 Task: Create List Employment Law in Board Brand Recognition Strategies to Workspace Content Creation
Action: Mouse moved to (102, 360)
Screenshot: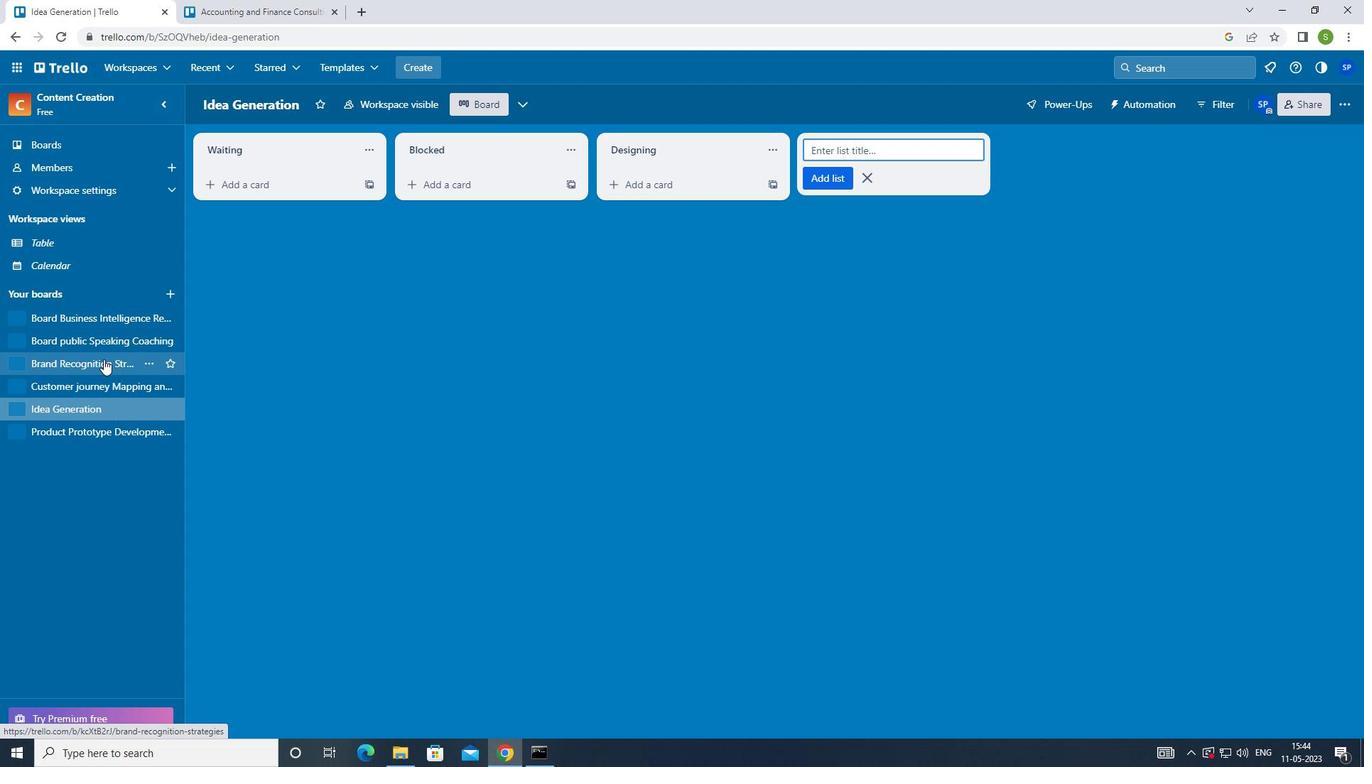 
Action: Mouse pressed left at (102, 360)
Screenshot: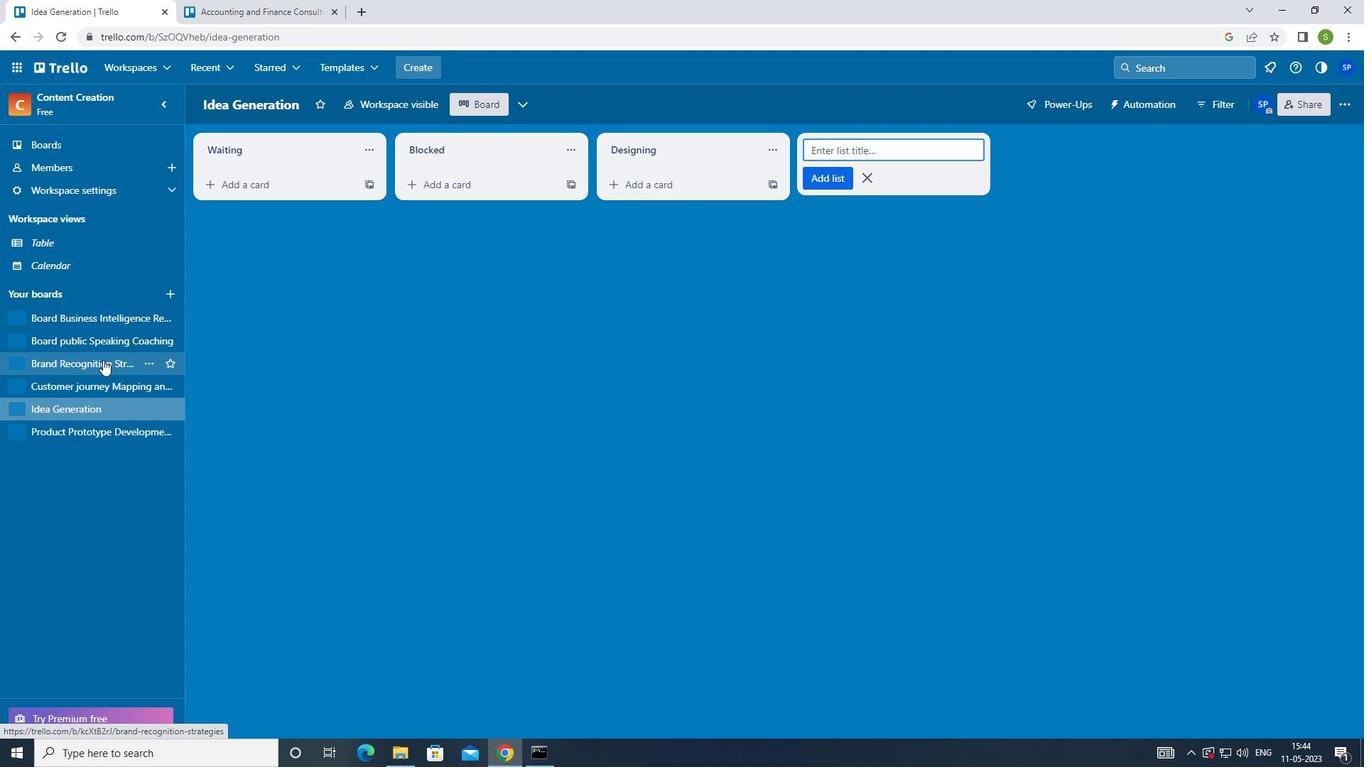 
Action: Mouse moved to (655, 146)
Screenshot: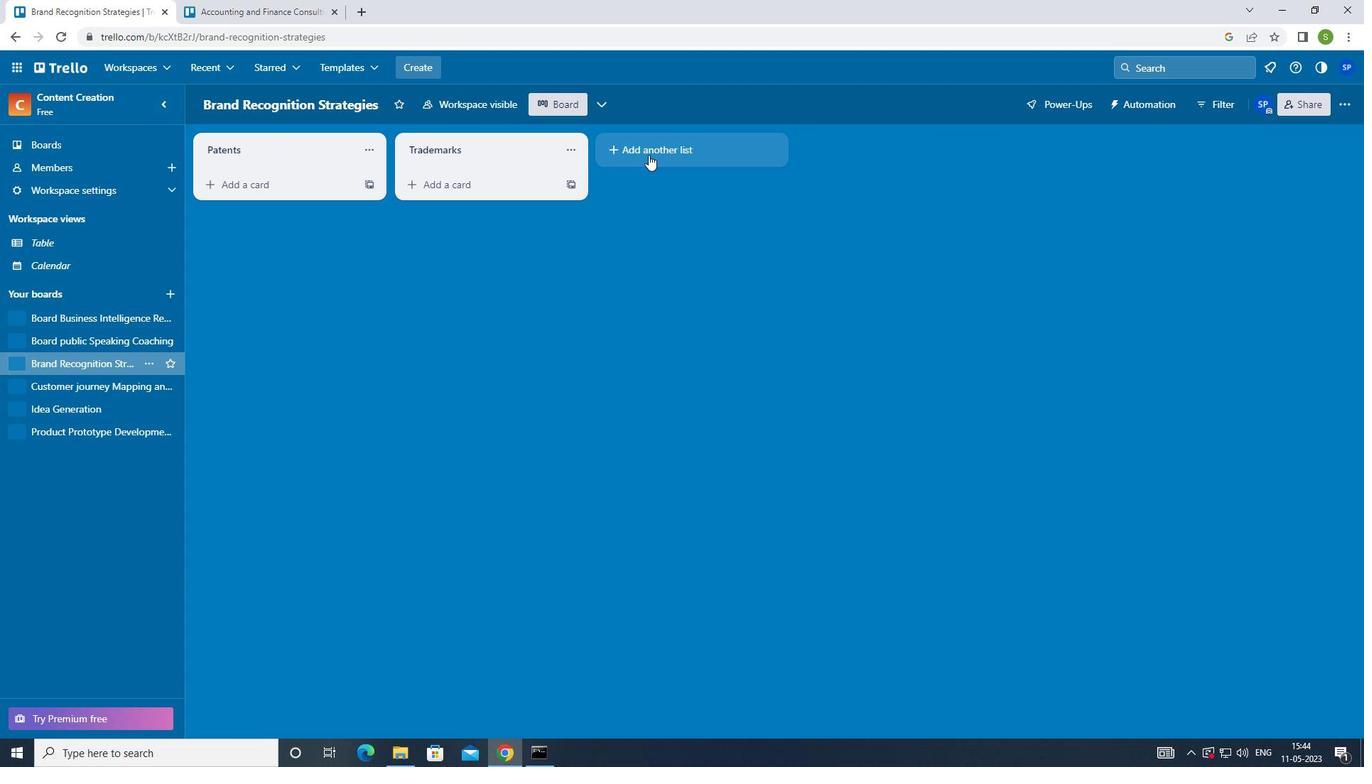 
Action: Mouse pressed left at (655, 146)
Screenshot: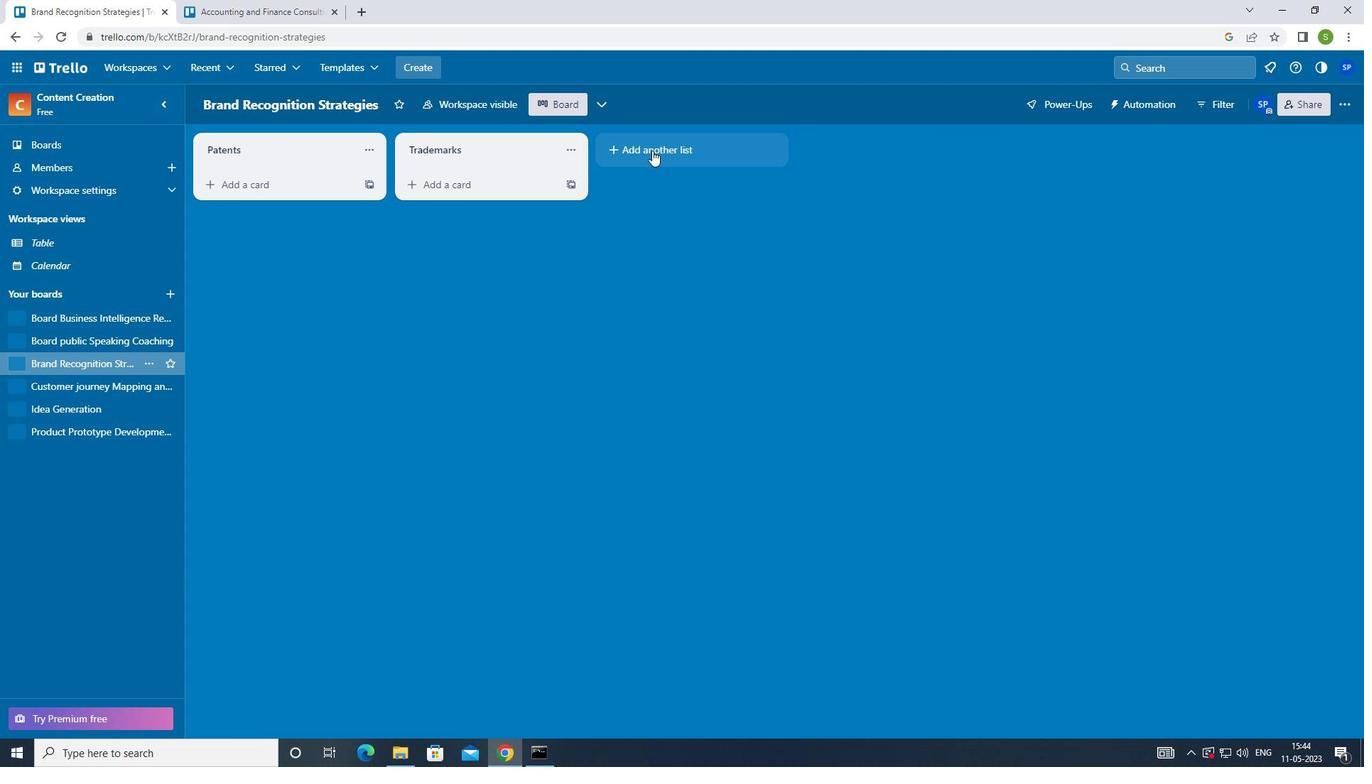 
Action: Mouse moved to (562, 407)
Screenshot: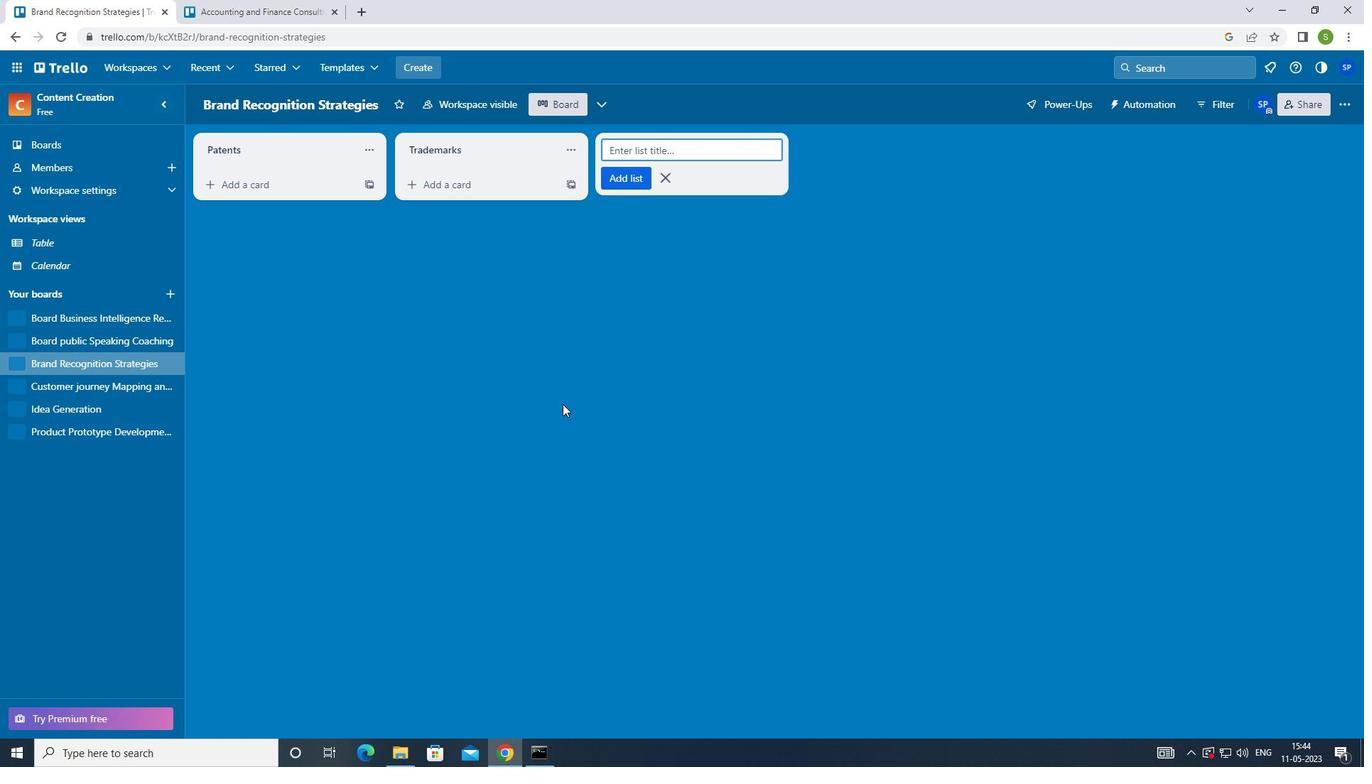 
Action: Key pressed <Key.shift_r>List
Screenshot: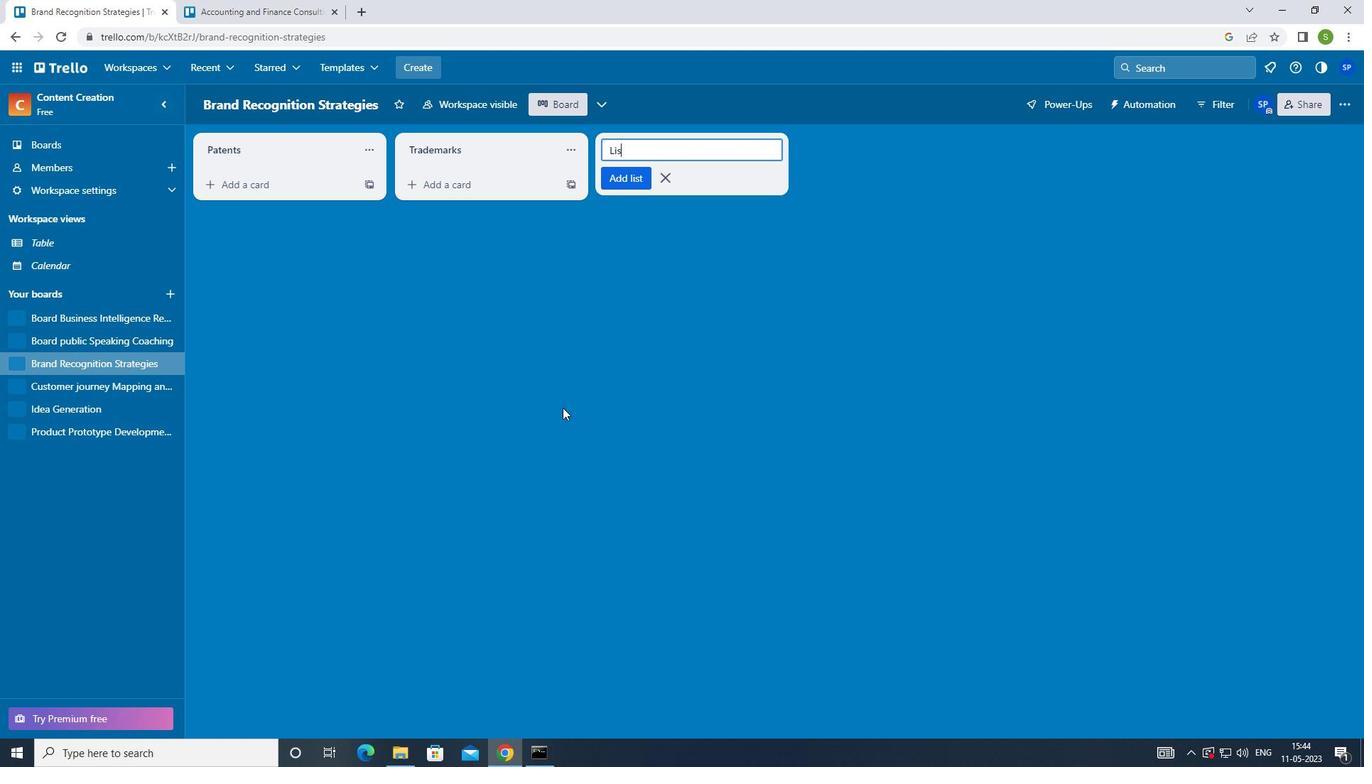 
Action: Mouse moved to (566, 414)
Screenshot: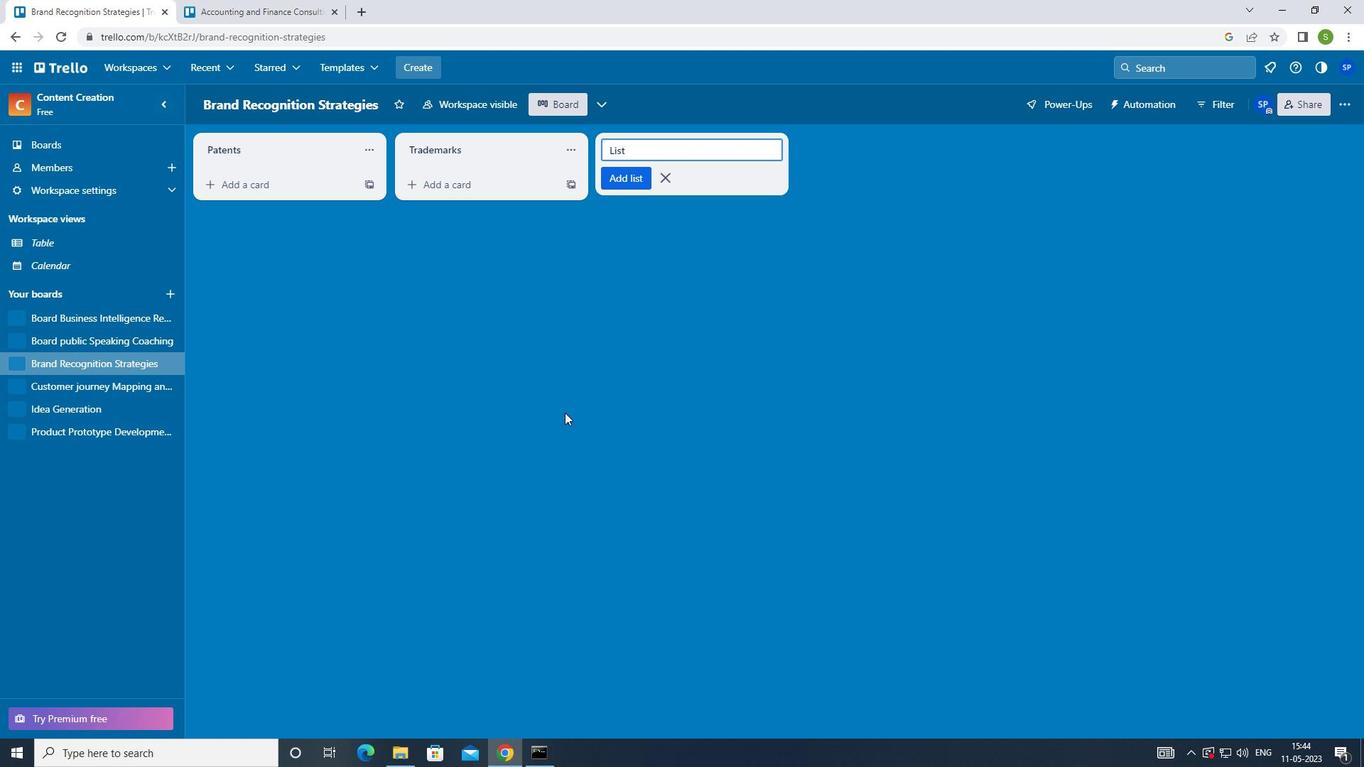 
Action: Key pressed <Key.backspace>
Screenshot: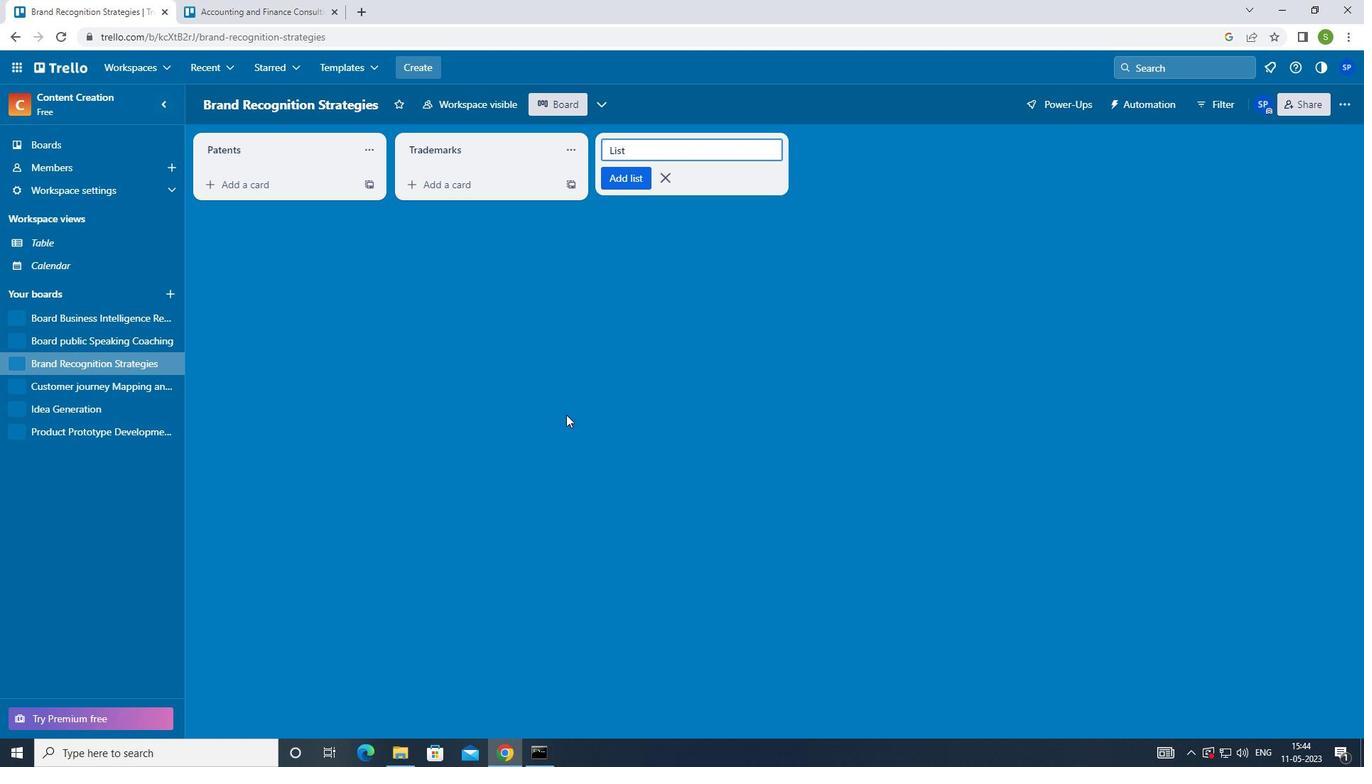 
Action: Mouse moved to (582, 434)
Screenshot: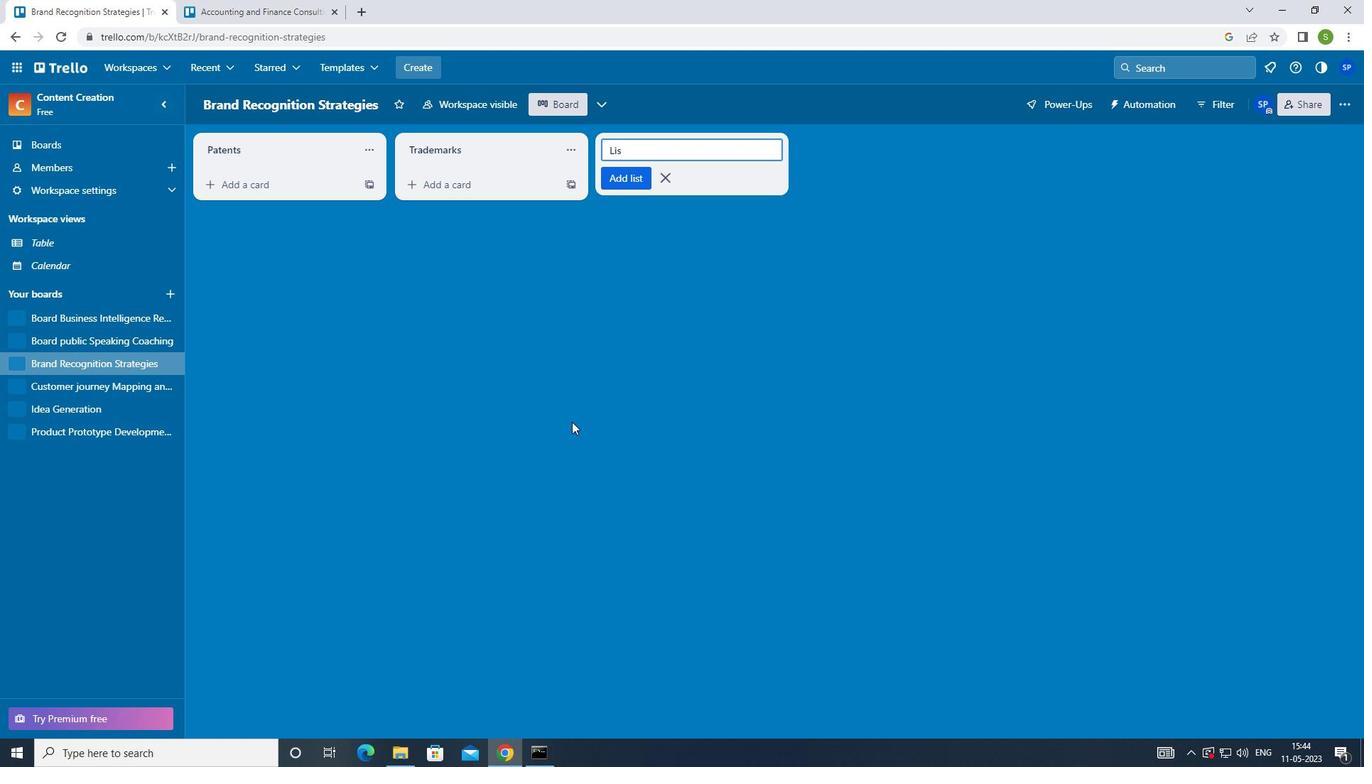 
Action: Key pressed <Key.backspace>
Screenshot: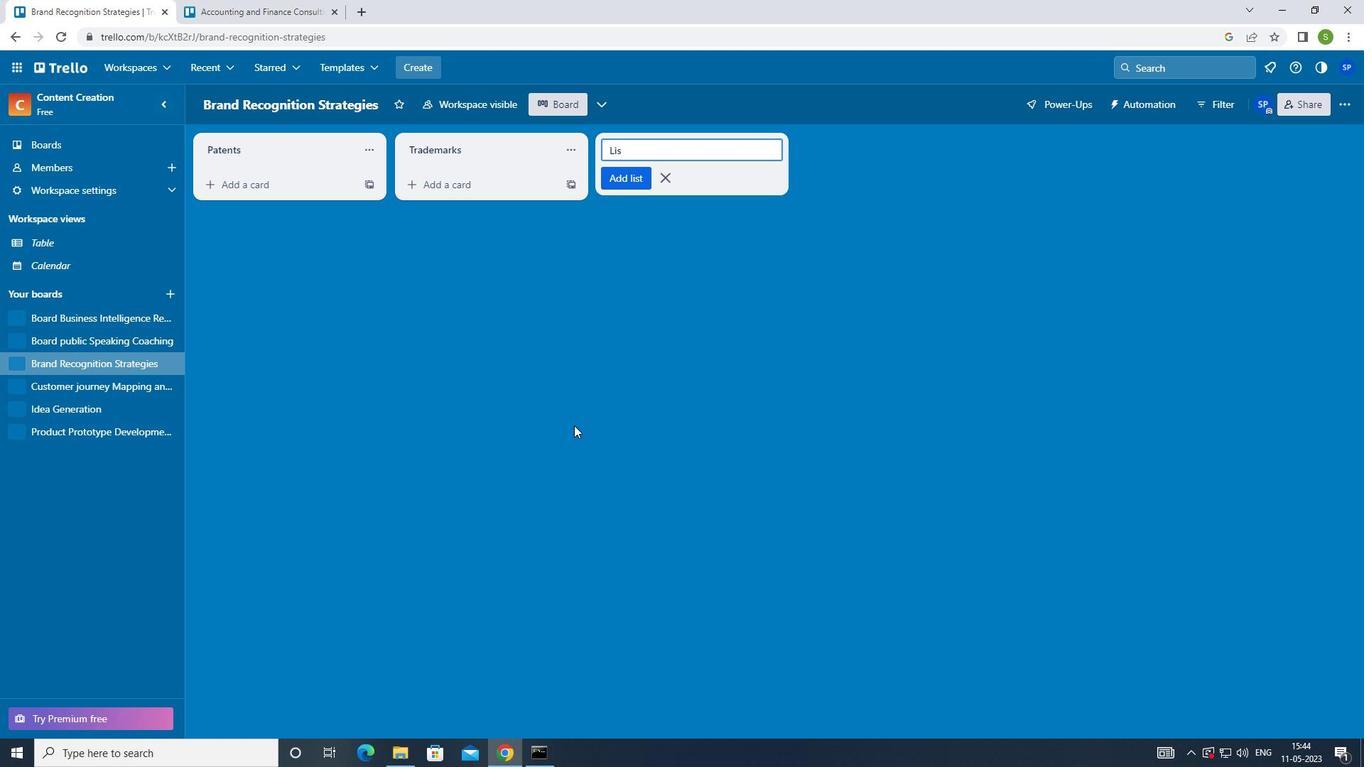 
Action: Mouse moved to (585, 438)
Screenshot: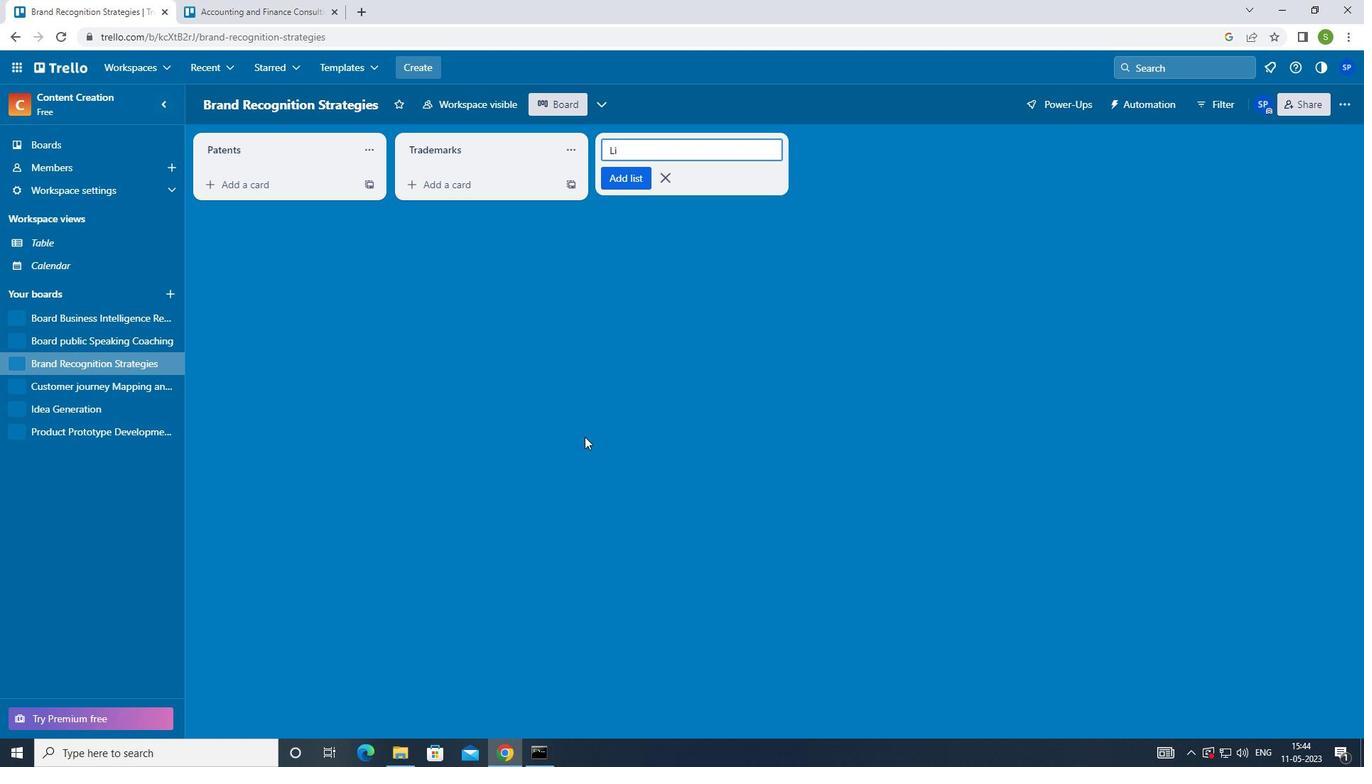 
Action: Key pressed <Key.backspace>
Screenshot: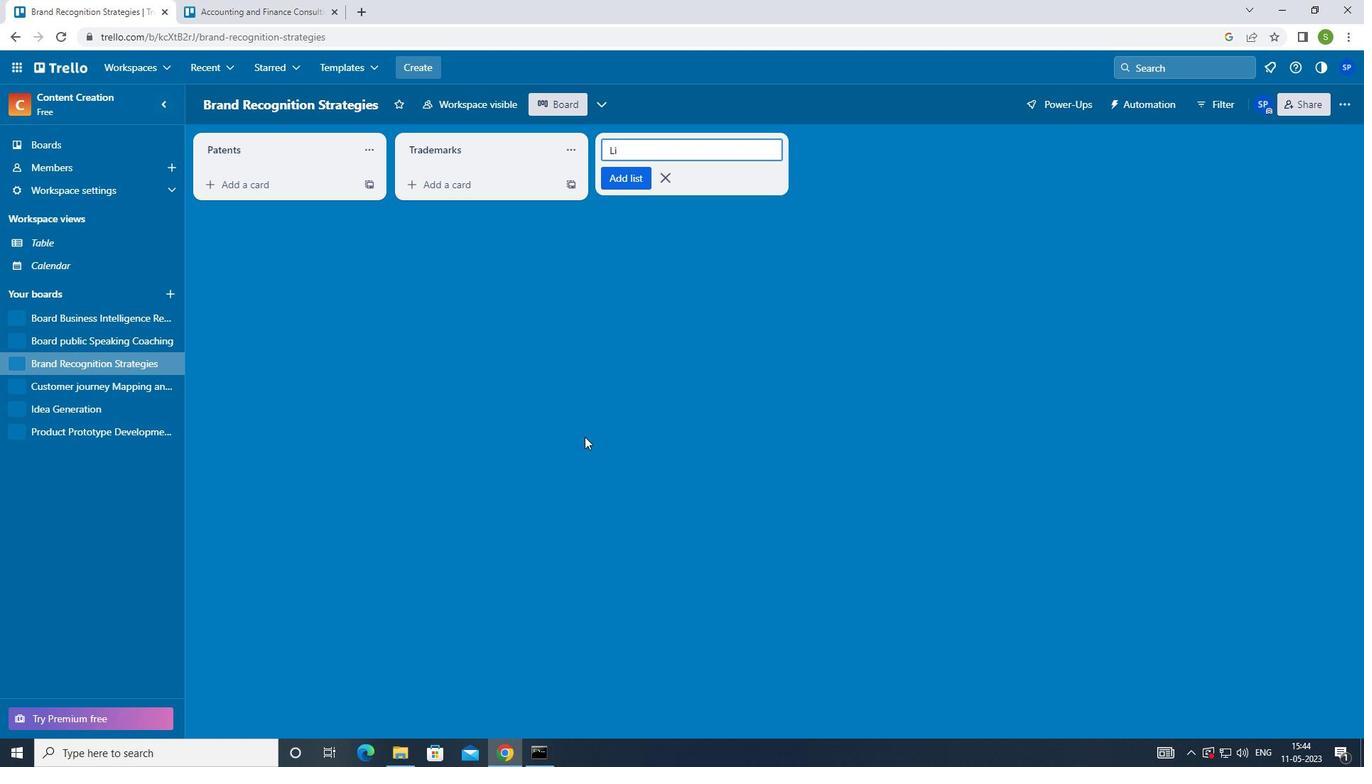 
Action: Mouse moved to (585, 438)
Screenshot: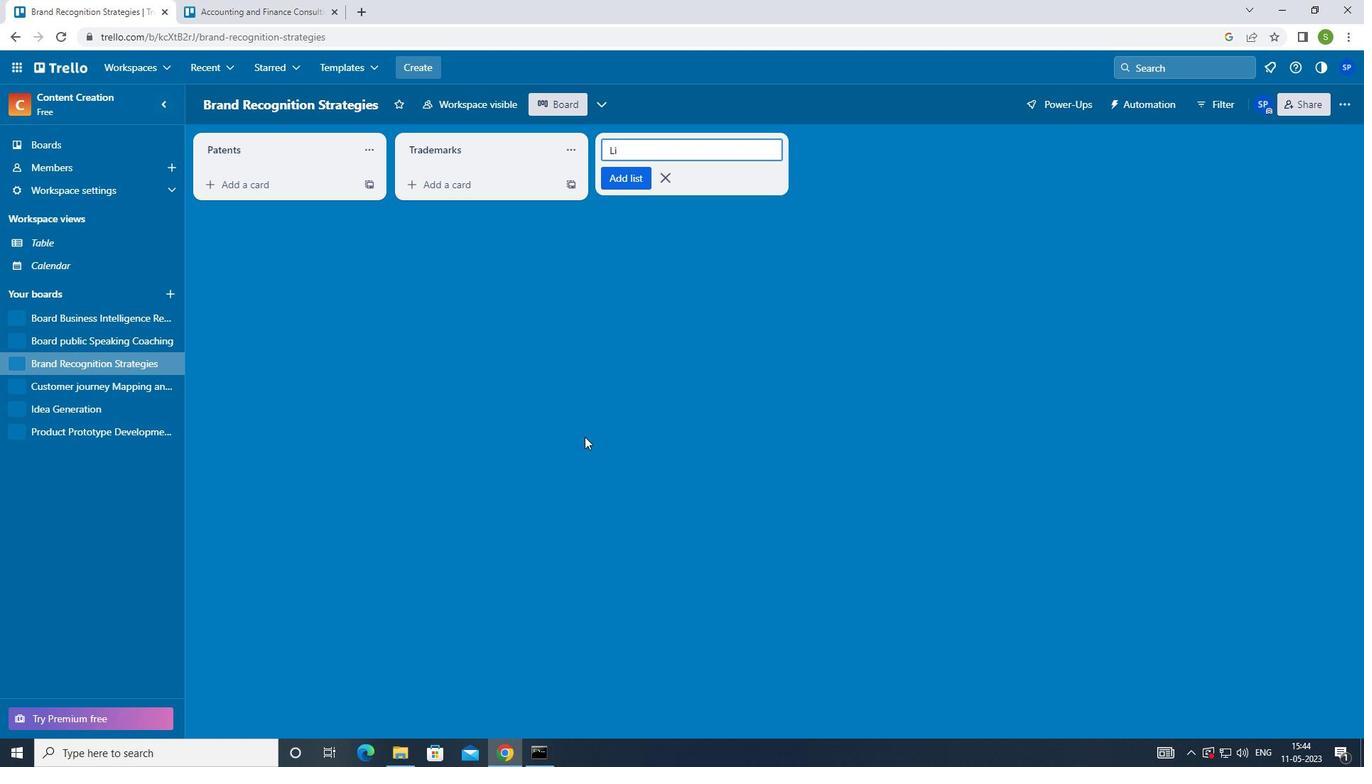 
Action: Key pressed <Key.backspace>
Screenshot: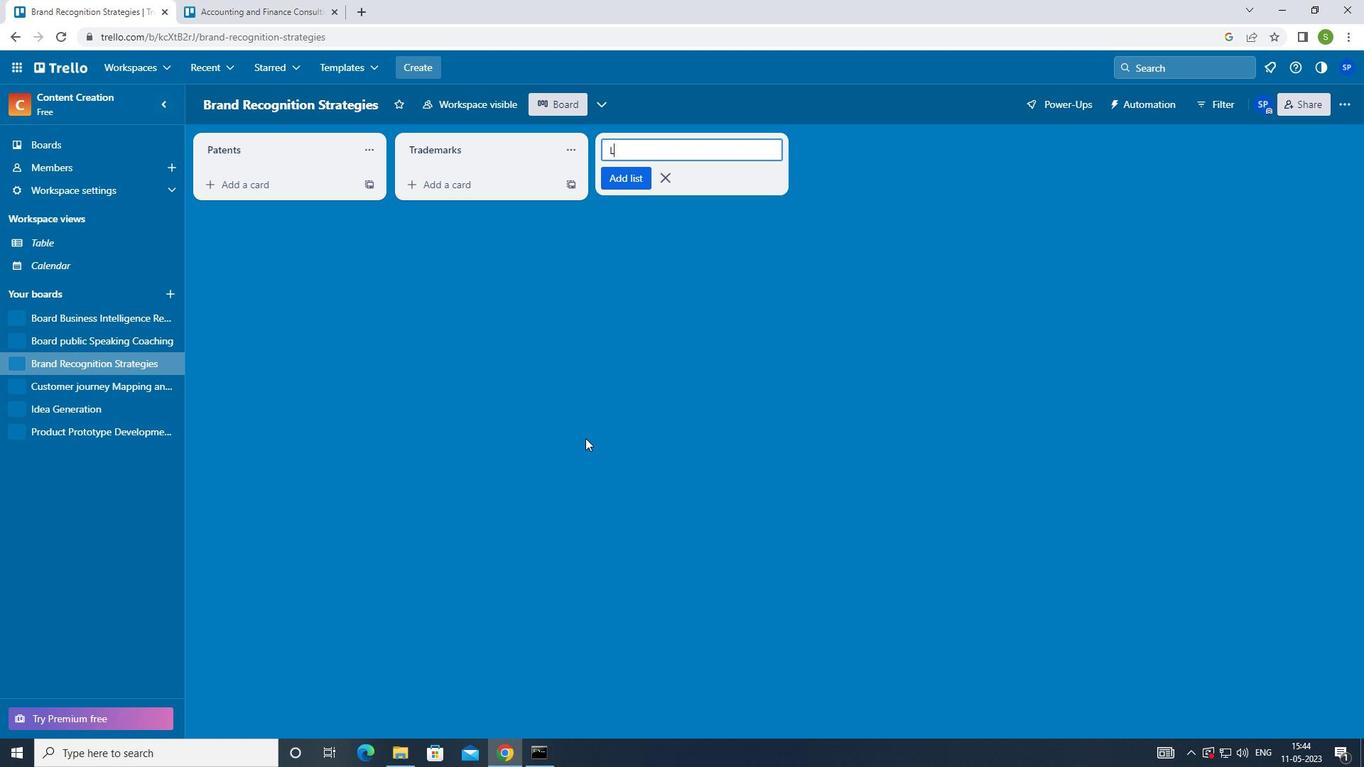 
Action: Mouse moved to (587, 441)
Screenshot: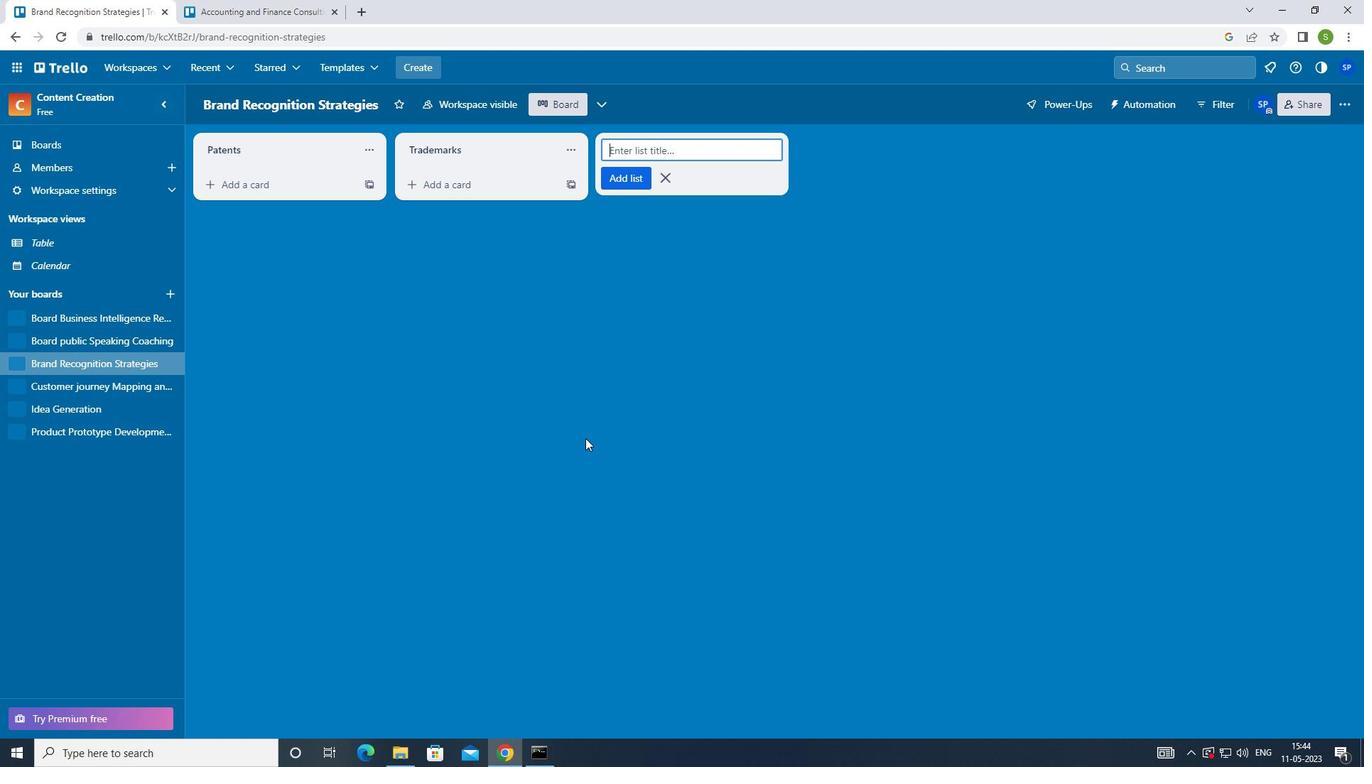 
Action: Key pressed <Key.shift><Key.shift><Key.shift><Key.shift><Key.shift><Key.shift><Key.shift><Key.shift><Key.shift><Key.shift><Key.shift><Key.shift><Key.shift><Key.shift><Key.shift><Key.shift><Key.shift><Key.shift><Key.shift><Key.shift><Key.shift><Key.shift><Key.shift><Key.shift><Key.shift><Key.shift><Key.shift><Key.shift><Key.shift><Key.shift><Key.shift><Key.shift><Key.shift><Key.shift><Key.shift><Key.shift><Key.shift><Key.shift><Key.shift><Key.shift><Key.shift><Key.shift><Key.shift>EMPLOYMENT<Key.space><Key.shift_r>LAW<Key.enter><Key.f8>
Screenshot: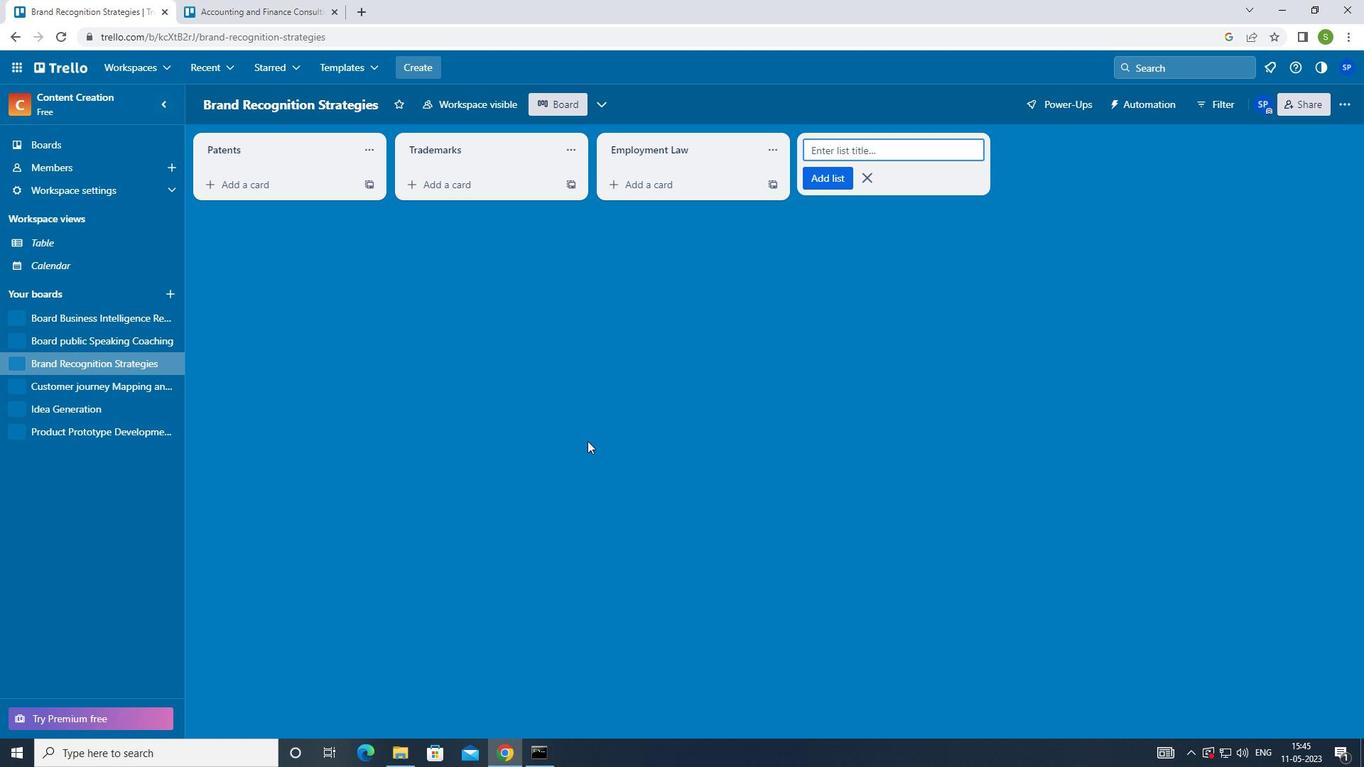 
